 Task: Assign Person0000000065 as Assignee of Child Issue ChildIssue0000000325 of Issue Issue0000000163 in Backlog  in Scrum Project Project0000000033 in Jira. Assign Person0000000066 as Assignee of Child Issue ChildIssue0000000326 of Issue Issue0000000163 in Backlog  in Scrum Project Project0000000033 in Jira. Assign Person0000000066 as Assignee of Child Issue ChildIssue0000000327 of Issue Issue0000000164 in Backlog  in Scrum Project Project0000000033 in Jira. Assign Person0000000066 as Assignee of Child Issue ChildIssue0000000328 of Issue Issue0000000164 in Backlog  in Scrum Project Project0000000033 in Jira. Assign Person0000000066 as Assignee of Child Issue ChildIssue0000000329 of Issue Issue0000000165 in Backlog  in Scrum Project Project0000000033 in Jira
Action: Mouse moved to (658, 398)
Screenshot: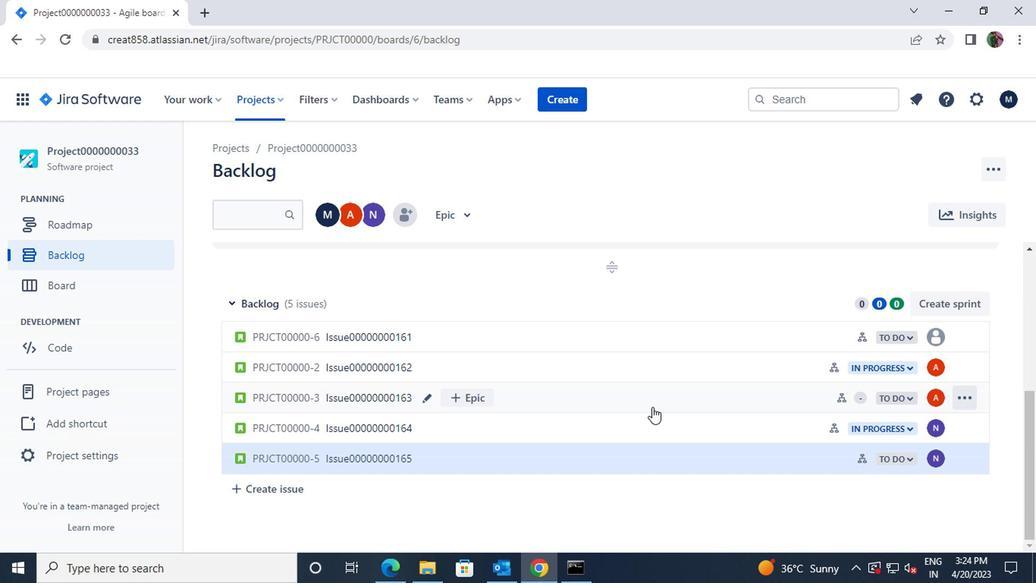 
Action: Mouse pressed left at (658, 398)
Screenshot: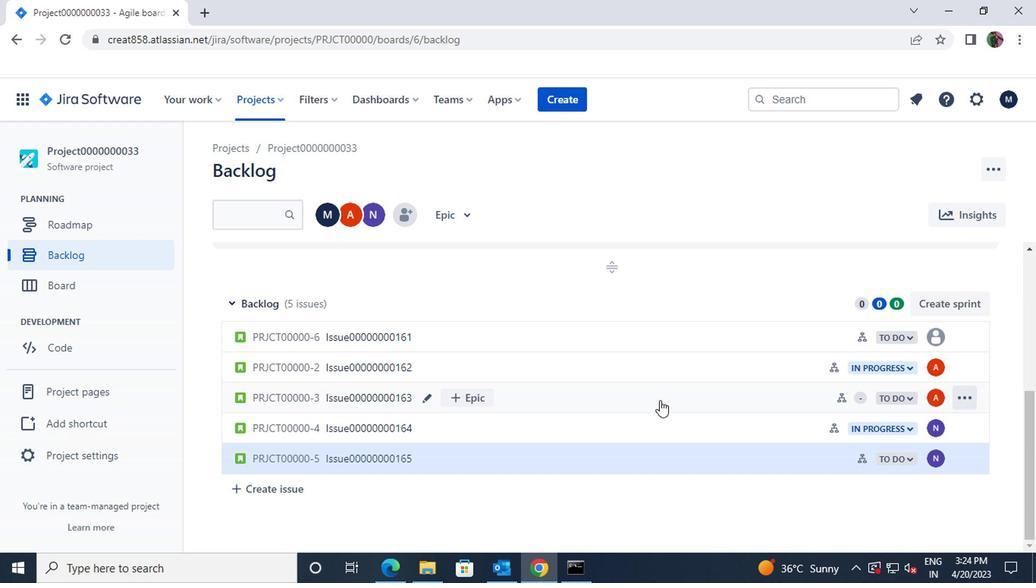 
Action: Mouse moved to (803, 414)
Screenshot: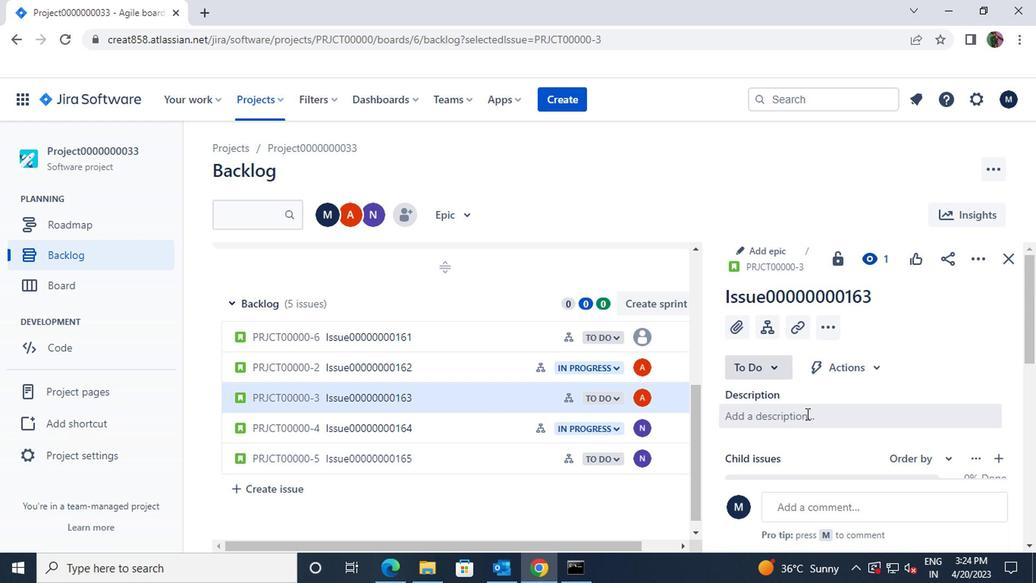 
Action: Mouse scrolled (803, 413) with delta (0, 0)
Screenshot: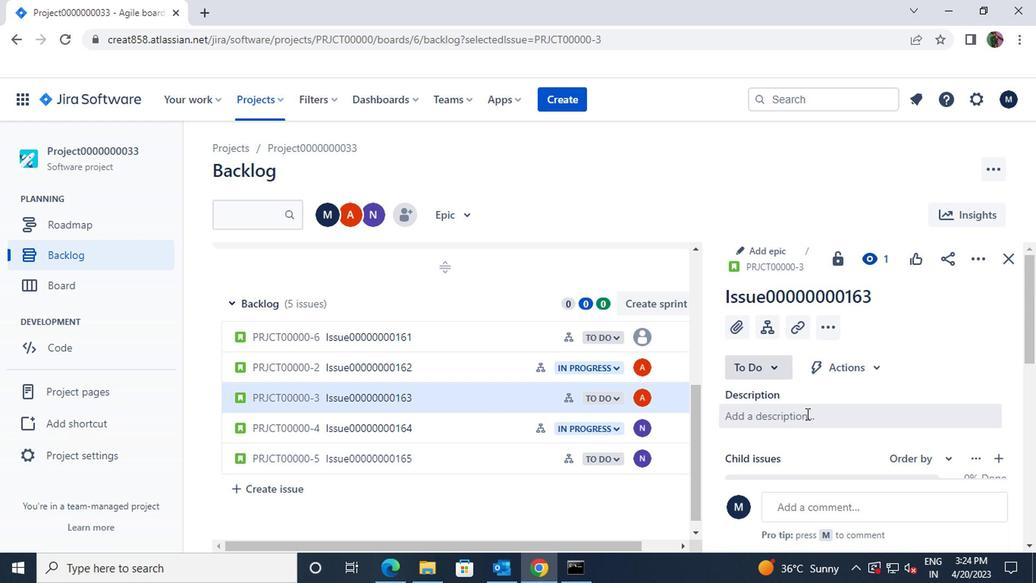 
Action: Mouse moved to (804, 413)
Screenshot: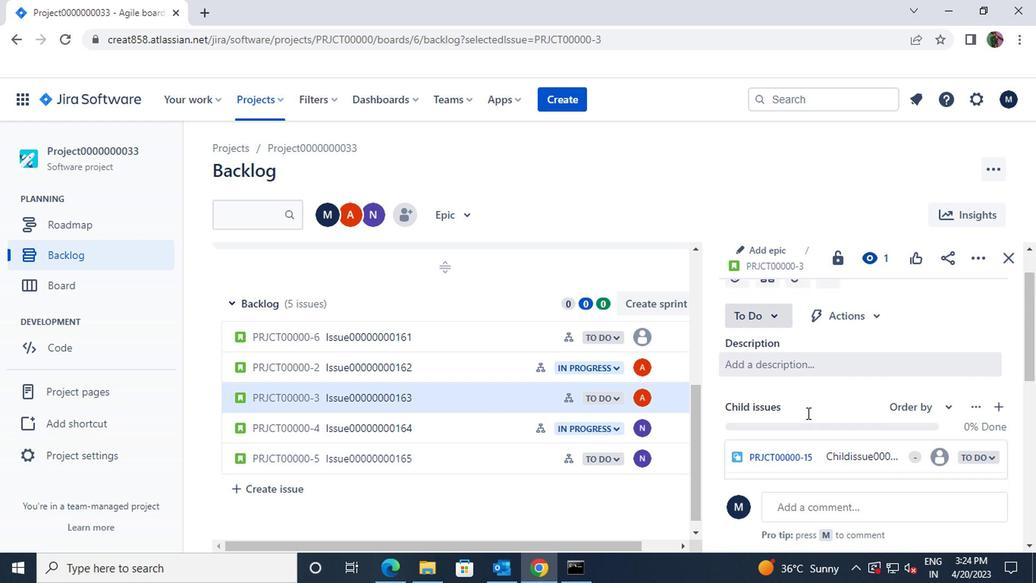 
Action: Mouse scrolled (804, 412) with delta (0, -1)
Screenshot: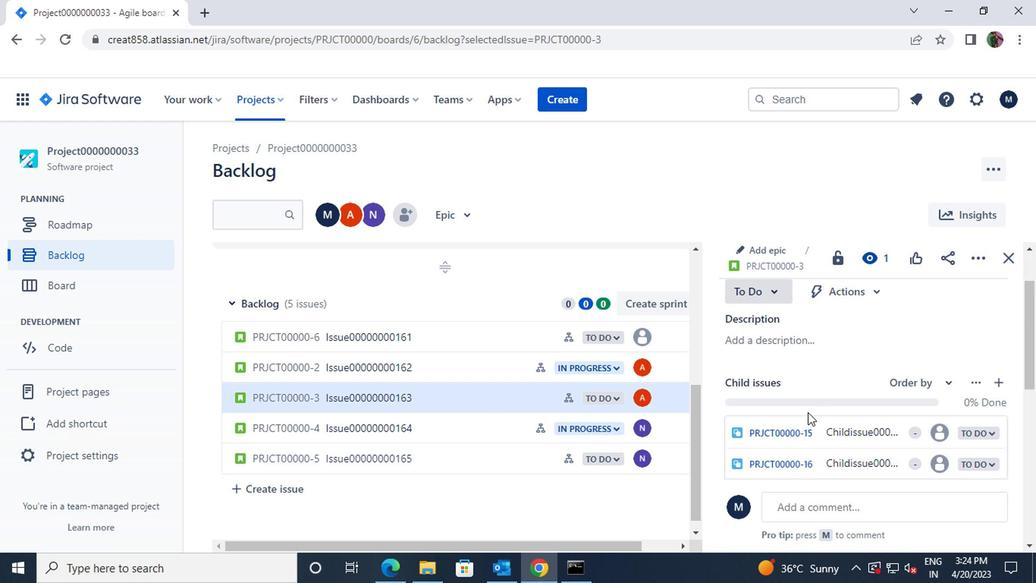 
Action: Mouse moved to (938, 354)
Screenshot: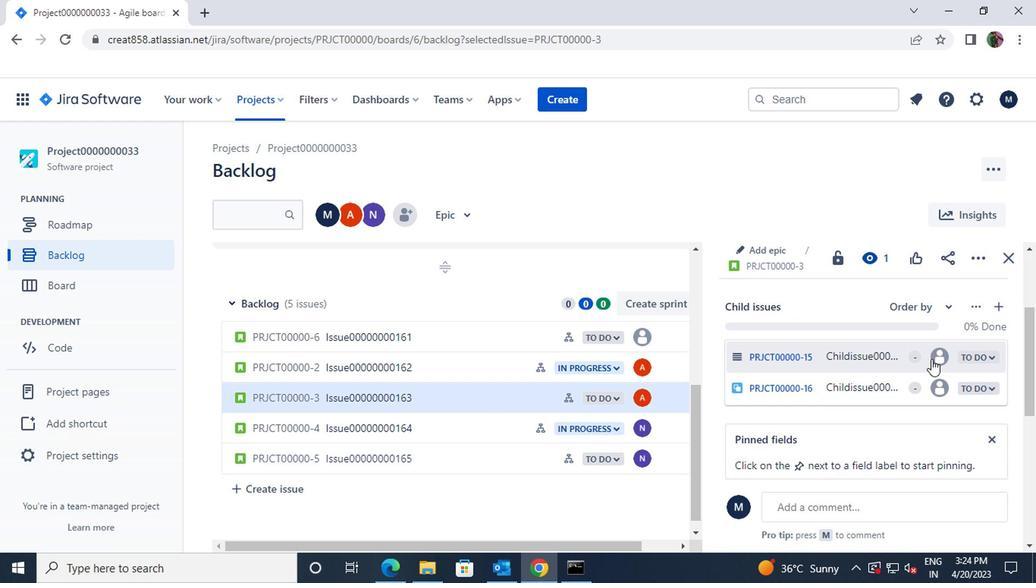
Action: Mouse pressed left at (938, 354)
Screenshot: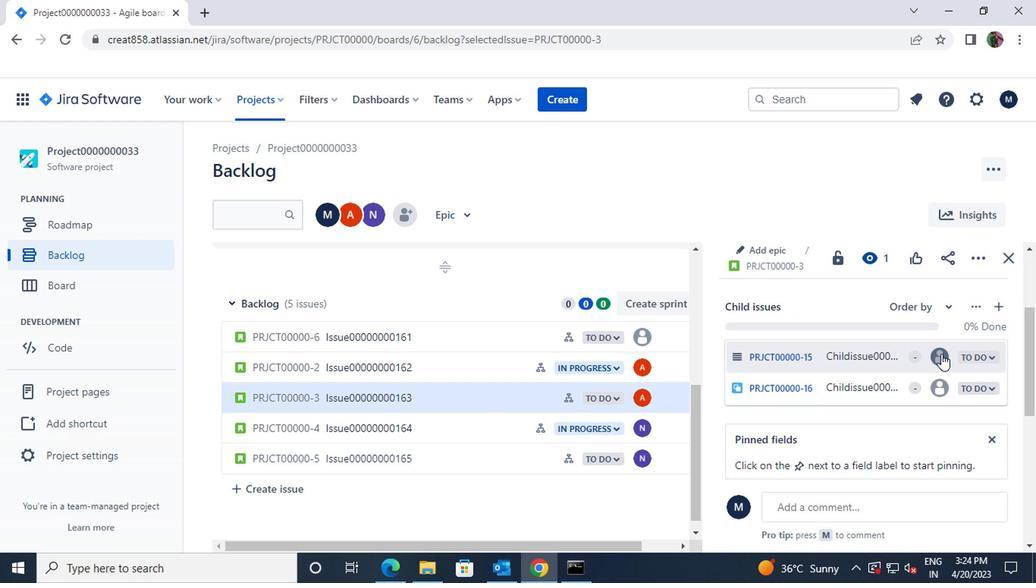 
Action: Mouse moved to (803, 418)
Screenshot: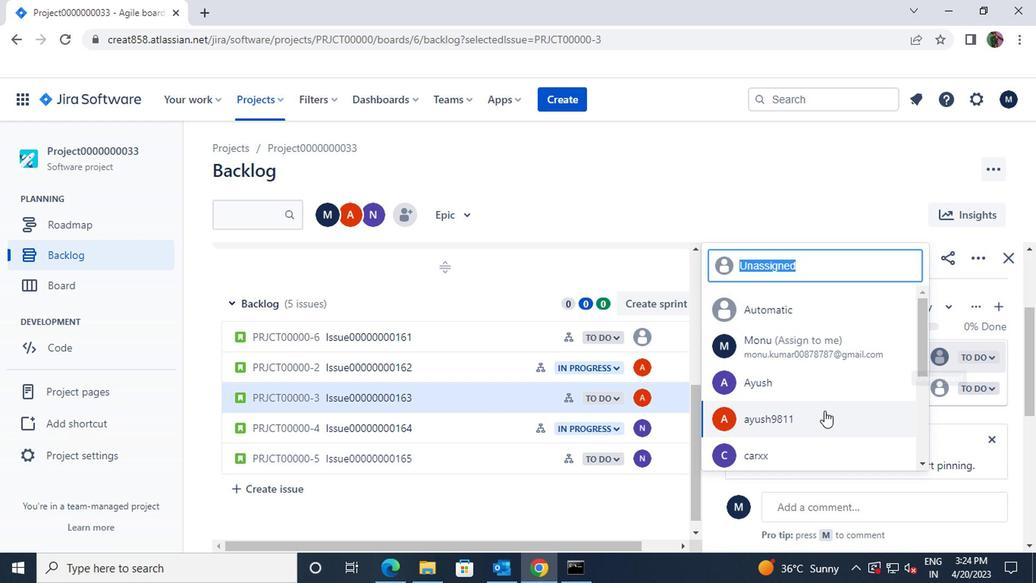
Action: Mouse pressed left at (803, 418)
Screenshot: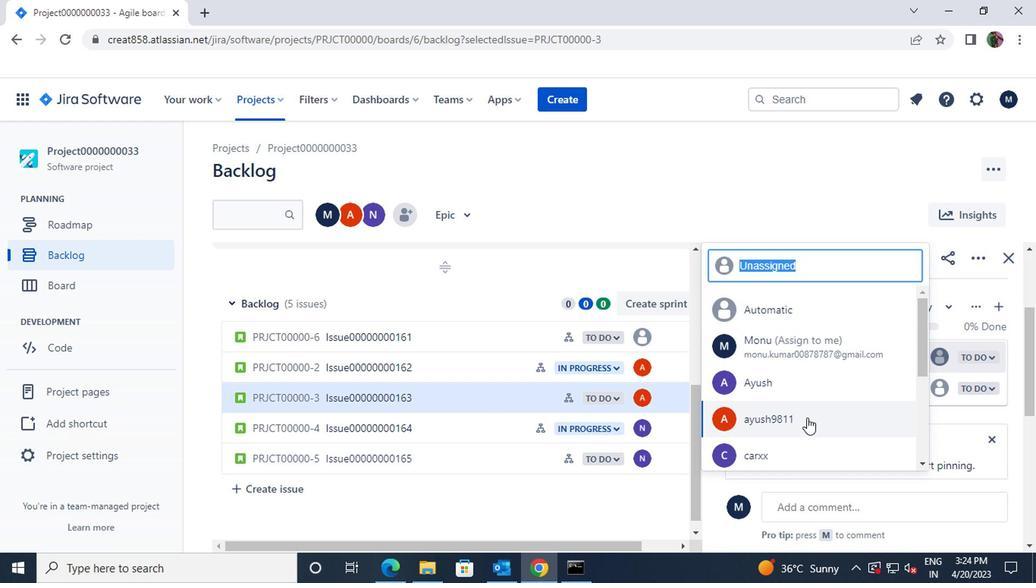 
Action: Mouse moved to (933, 393)
Screenshot: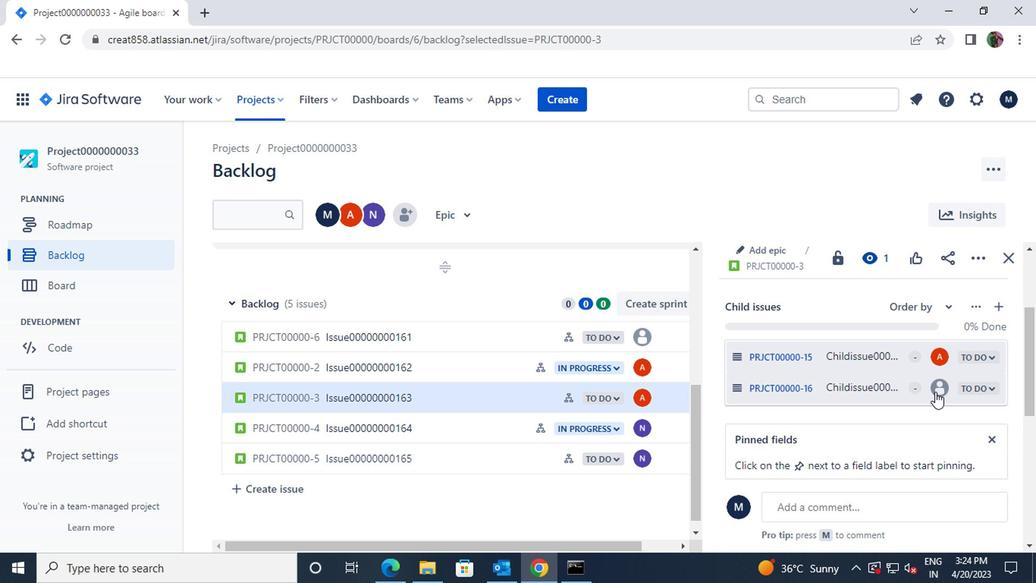 
Action: Mouse pressed left at (933, 393)
Screenshot: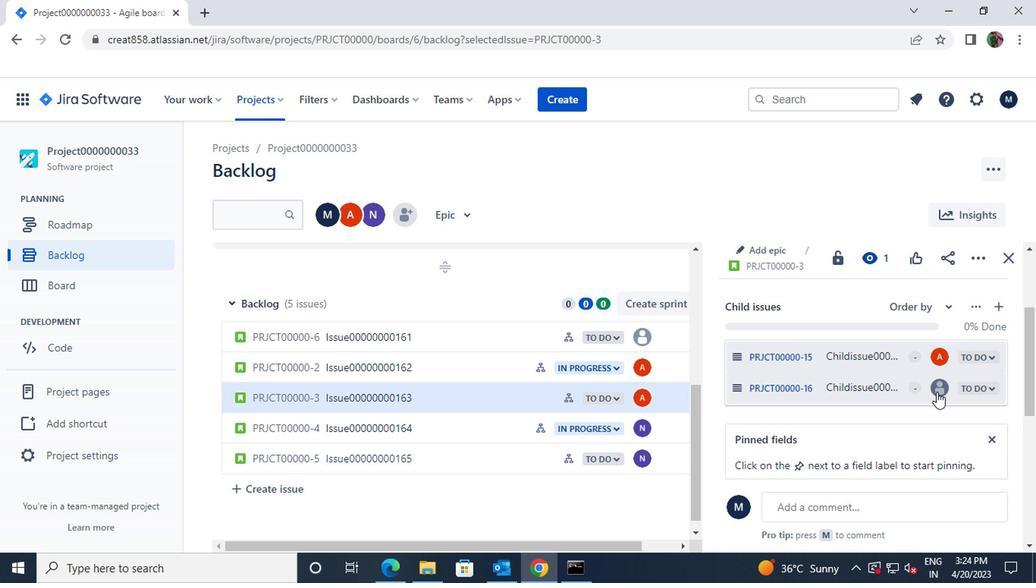 
Action: Mouse moved to (851, 408)
Screenshot: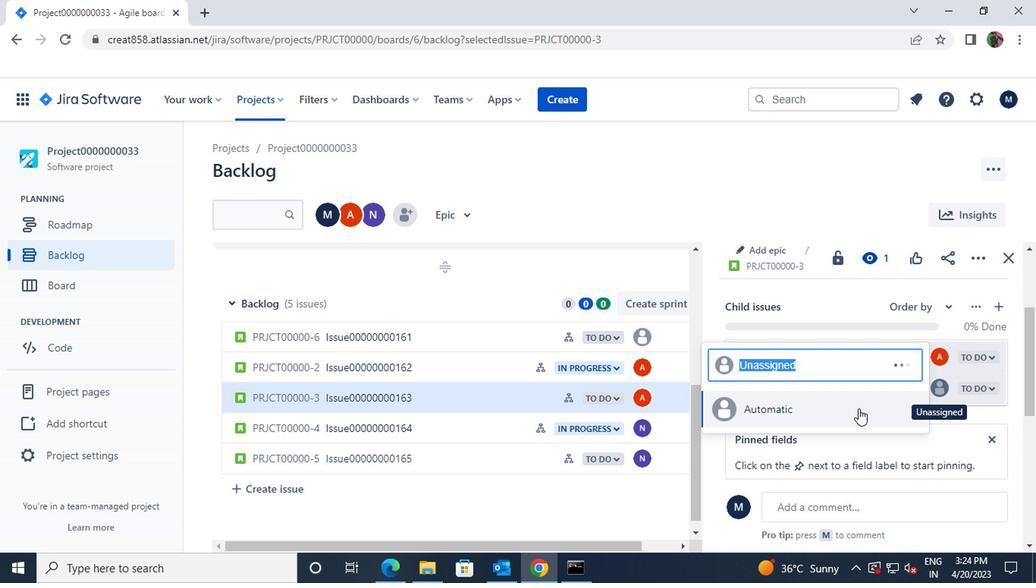 
Action: Mouse scrolled (851, 407) with delta (0, -1)
Screenshot: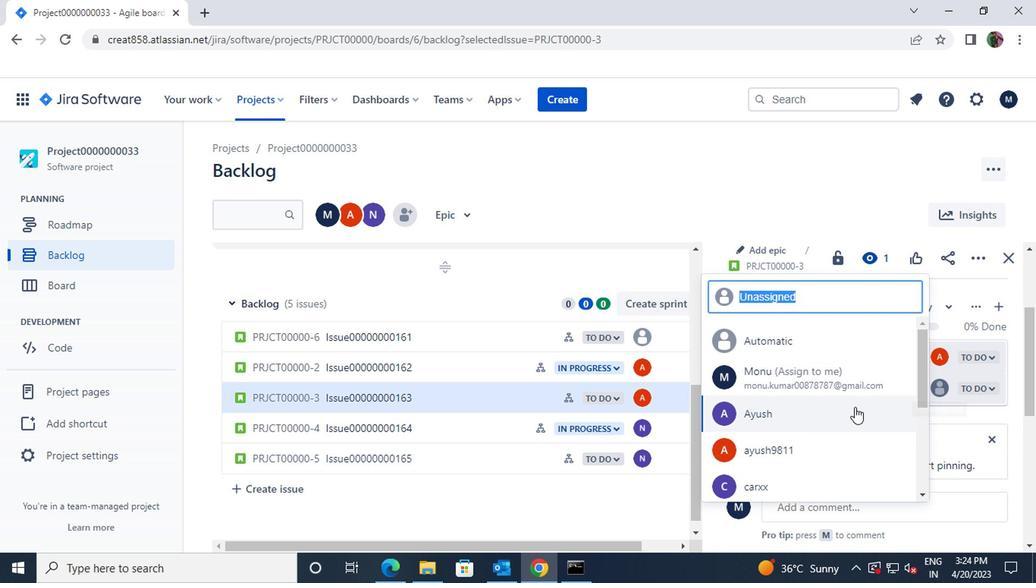 
Action: Mouse scrolled (851, 407) with delta (0, -1)
Screenshot: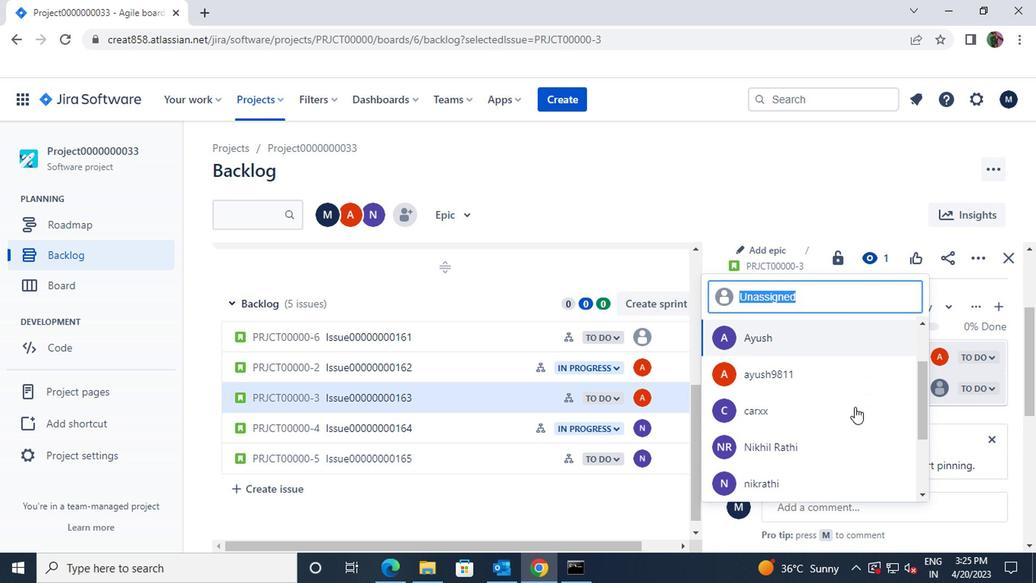 
Action: Mouse moved to (770, 406)
Screenshot: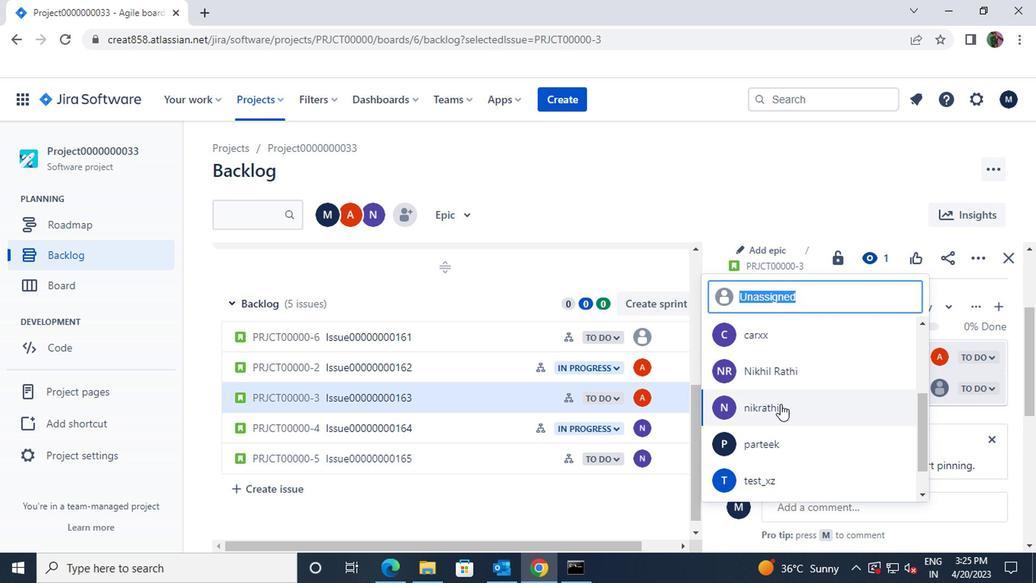 
Action: Mouse pressed left at (770, 406)
Screenshot: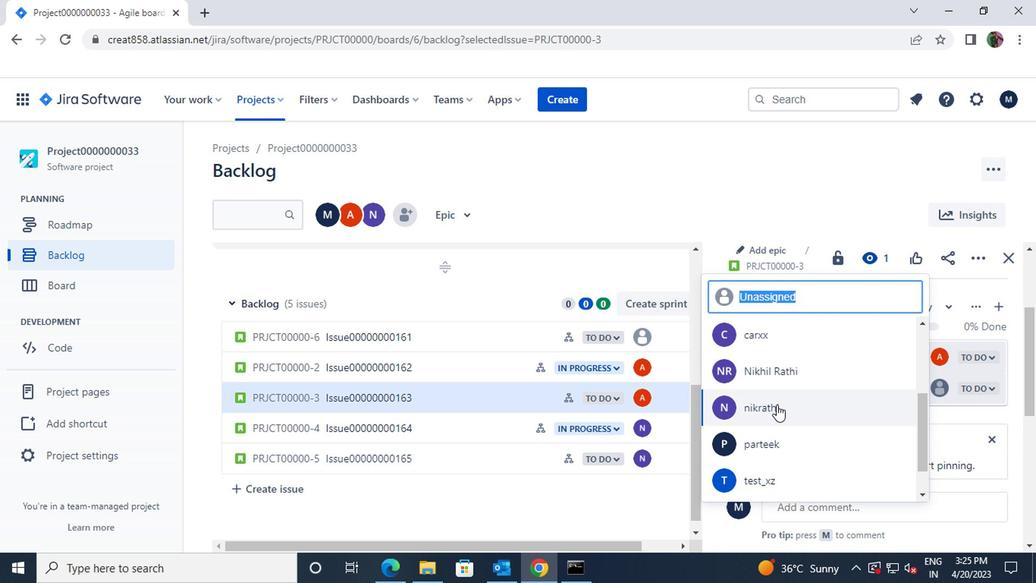 
Action: Mouse moved to (500, 427)
Screenshot: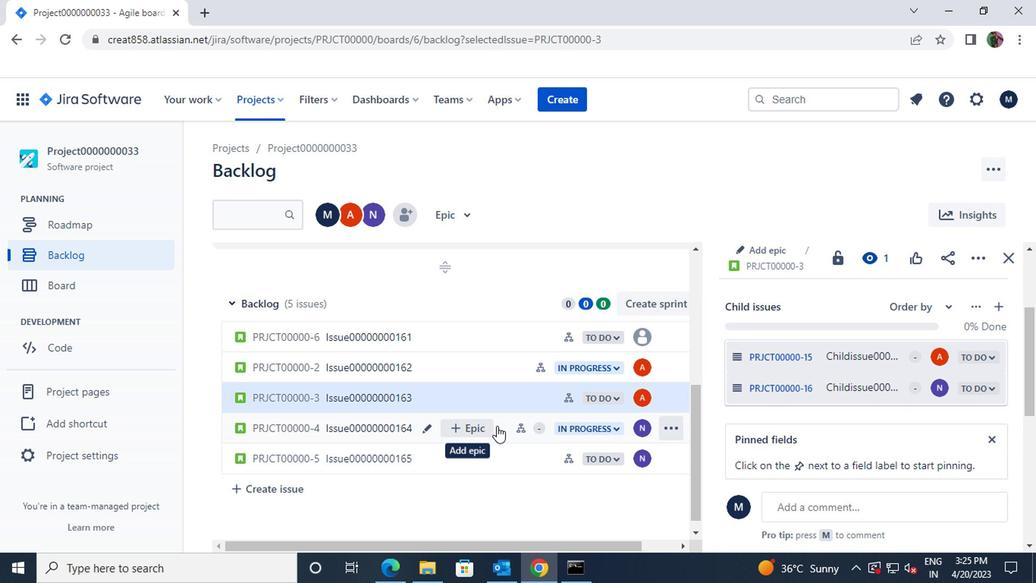 
Action: Mouse pressed left at (500, 427)
Screenshot: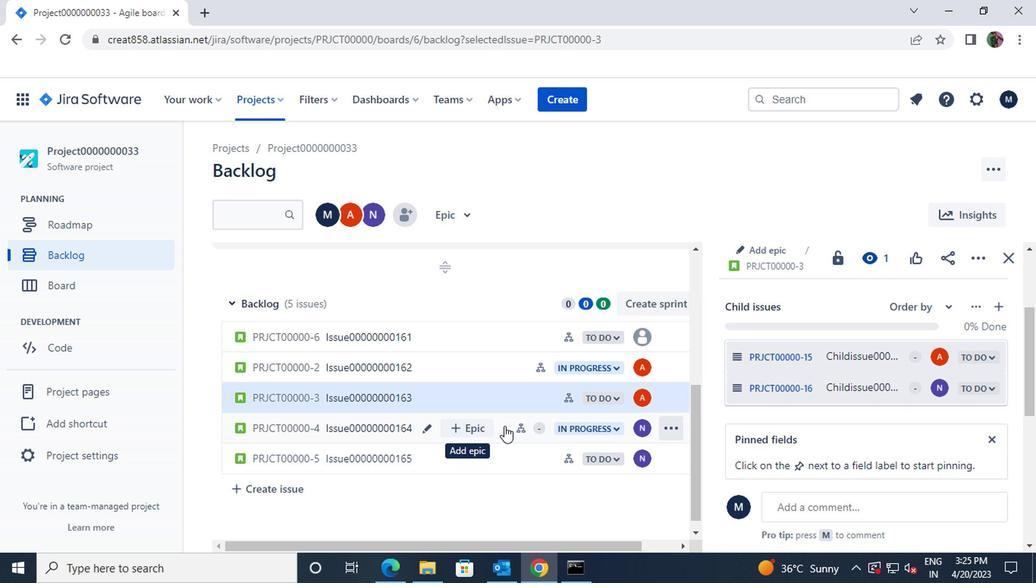 
Action: Mouse moved to (818, 416)
Screenshot: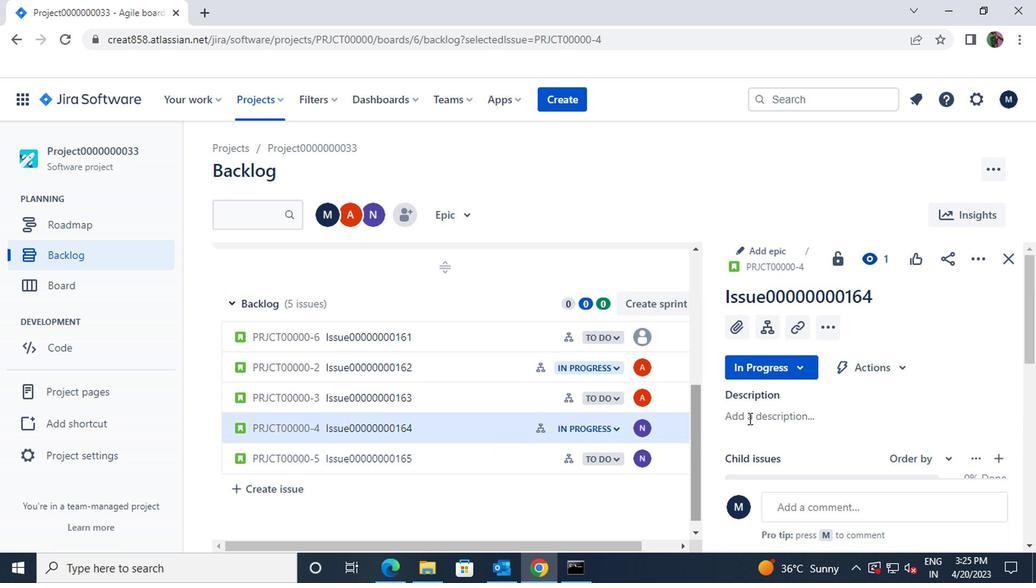 
Action: Mouse scrolled (818, 415) with delta (0, 0)
Screenshot: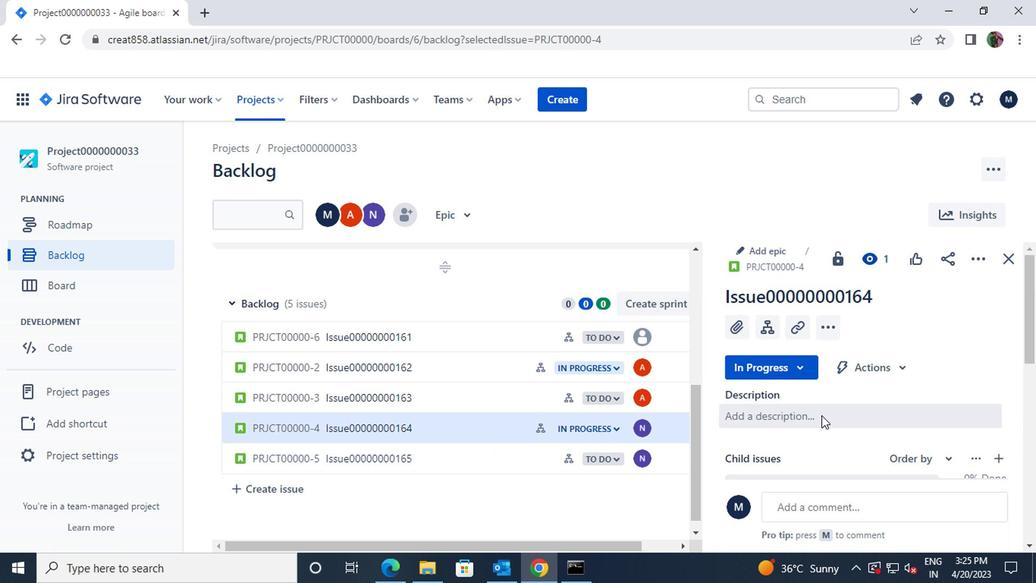 
Action: Mouse scrolled (818, 415) with delta (0, 0)
Screenshot: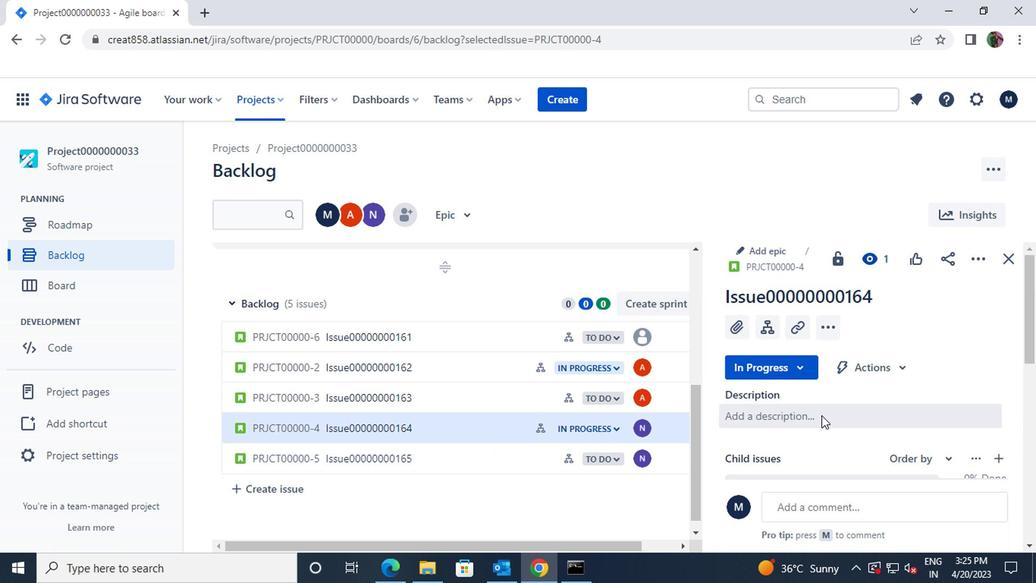 
Action: Mouse moved to (935, 365)
Screenshot: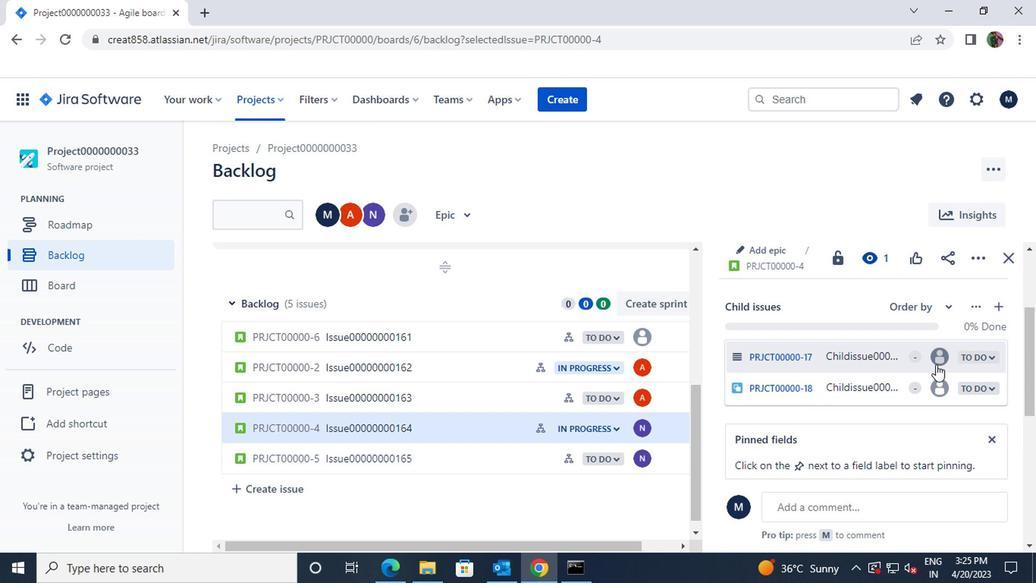 
Action: Mouse pressed left at (935, 365)
Screenshot: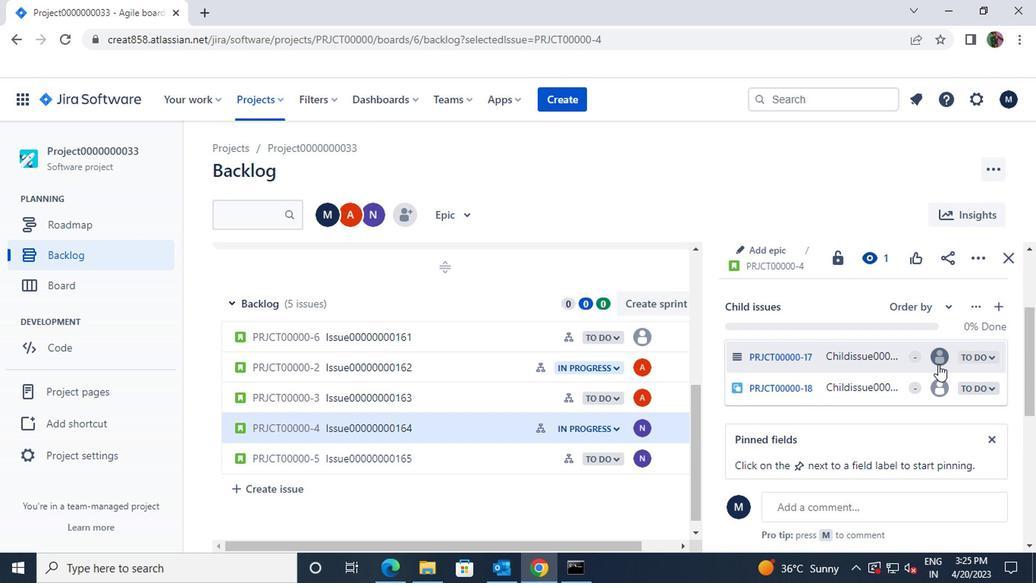 
Action: Mouse moved to (859, 375)
Screenshot: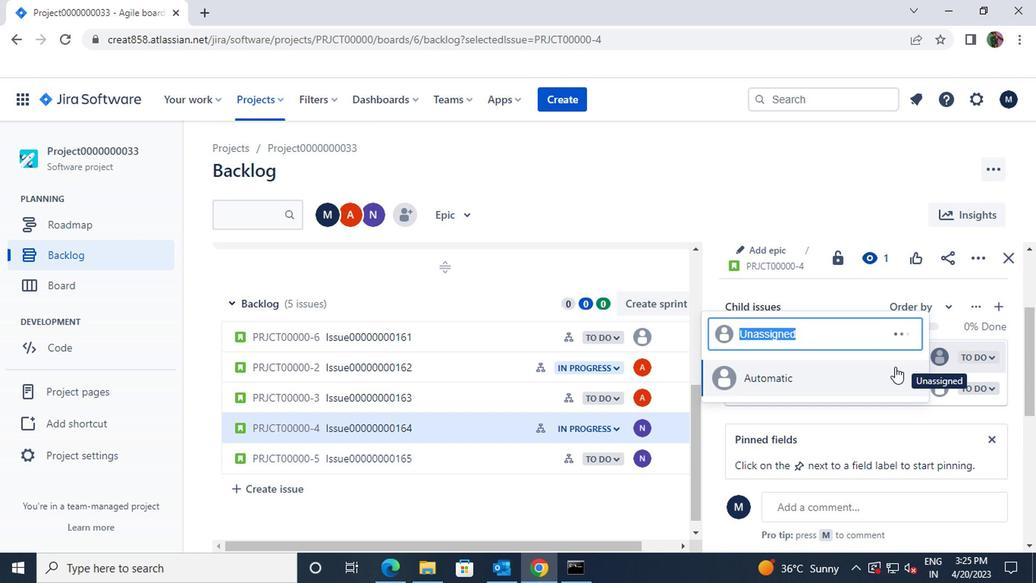 
Action: Mouse scrolled (859, 375) with delta (0, 0)
Screenshot: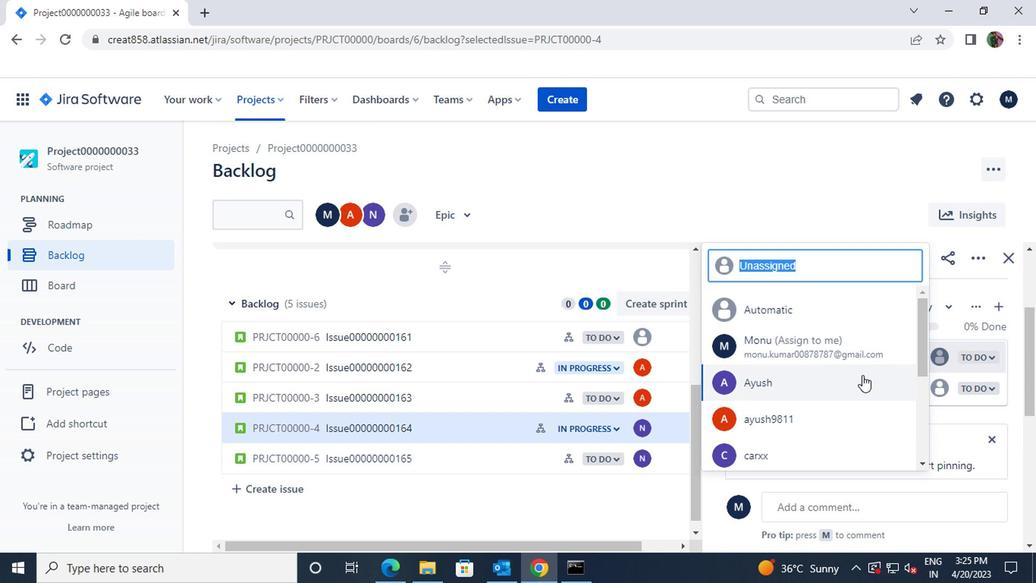 
Action: Mouse scrolled (859, 375) with delta (0, 0)
Screenshot: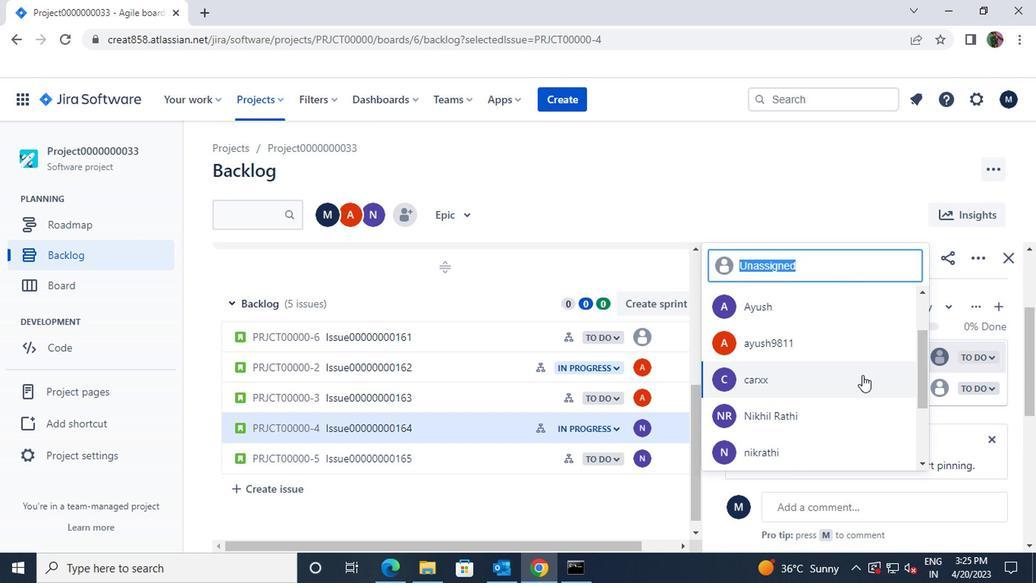 
Action: Mouse moved to (764, 378)
Screenshot: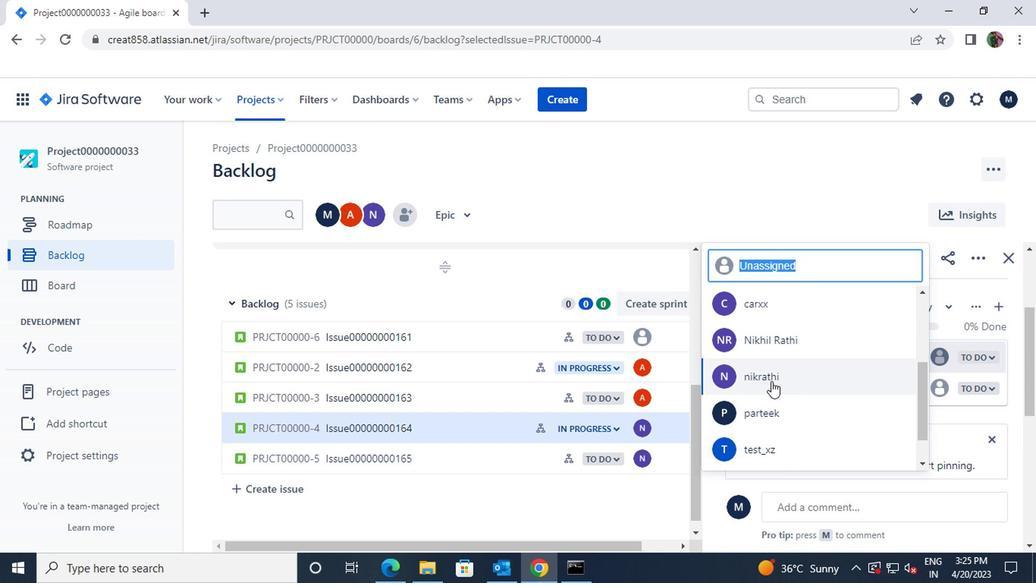 
Action: Mouse pressed left at (764, 378)
Screenshot: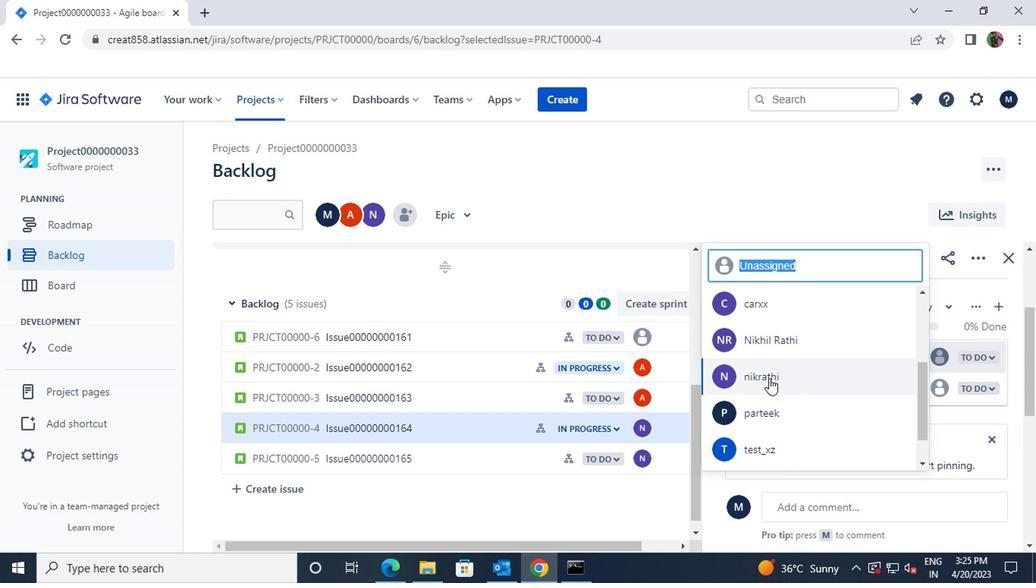 
Action: Mouse moved to (932, 391)
Screenshot: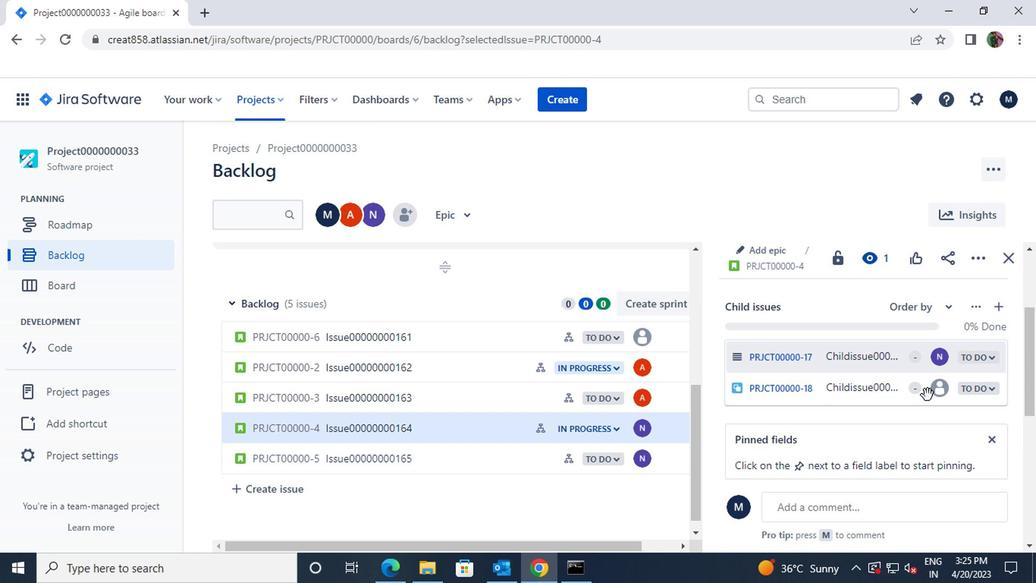 
Action: Mouse pressed left at (932, 391)
Screenshot: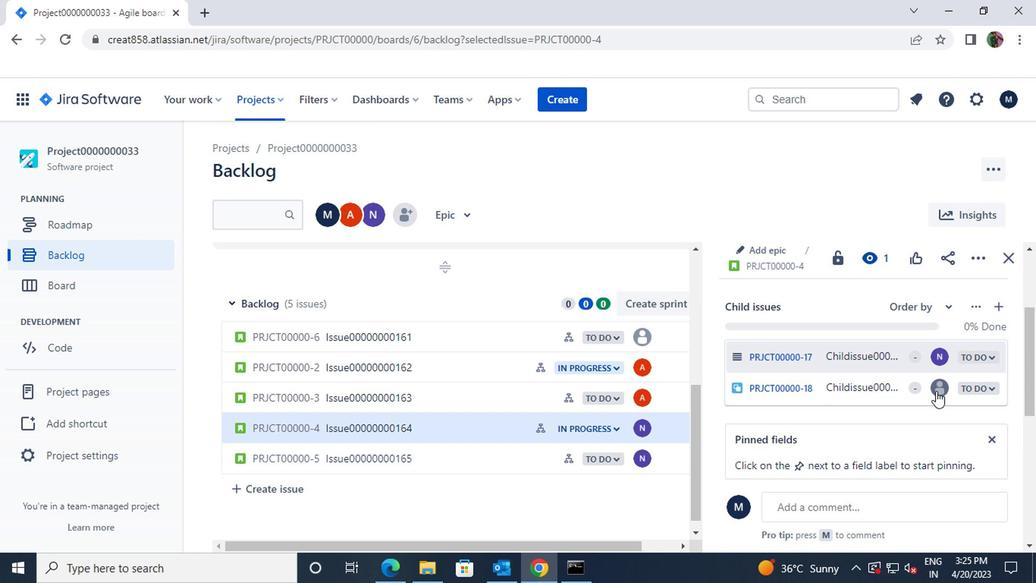 
Action: Mouse moved to (822, 388)
Screenshot: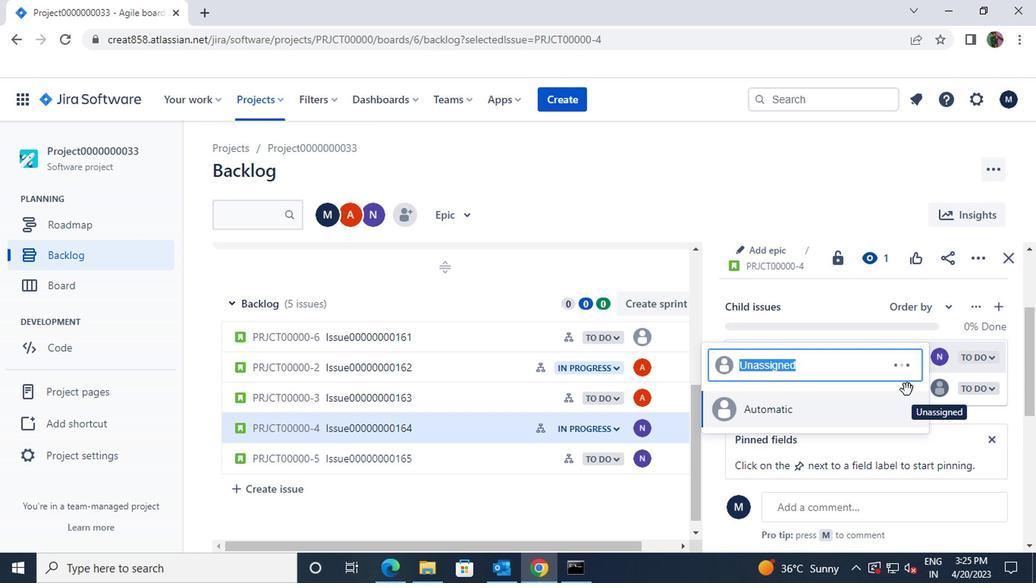 
Action: Mouse scrolled (822, 387) with delta (0, 0)
Screenshot: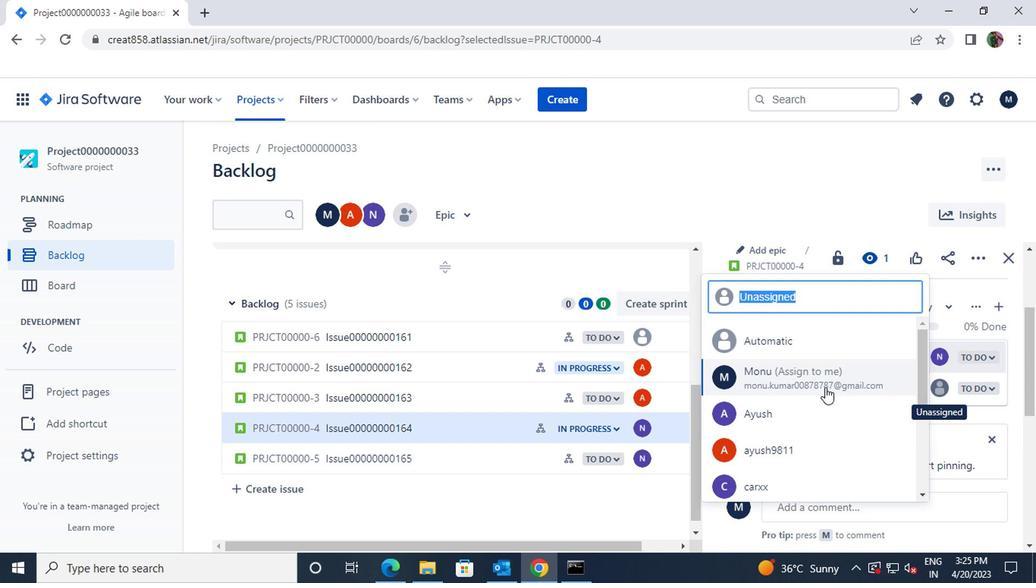 
Action: Mouse scrolled (822, 387) with delta (0, 0)
Screenshot: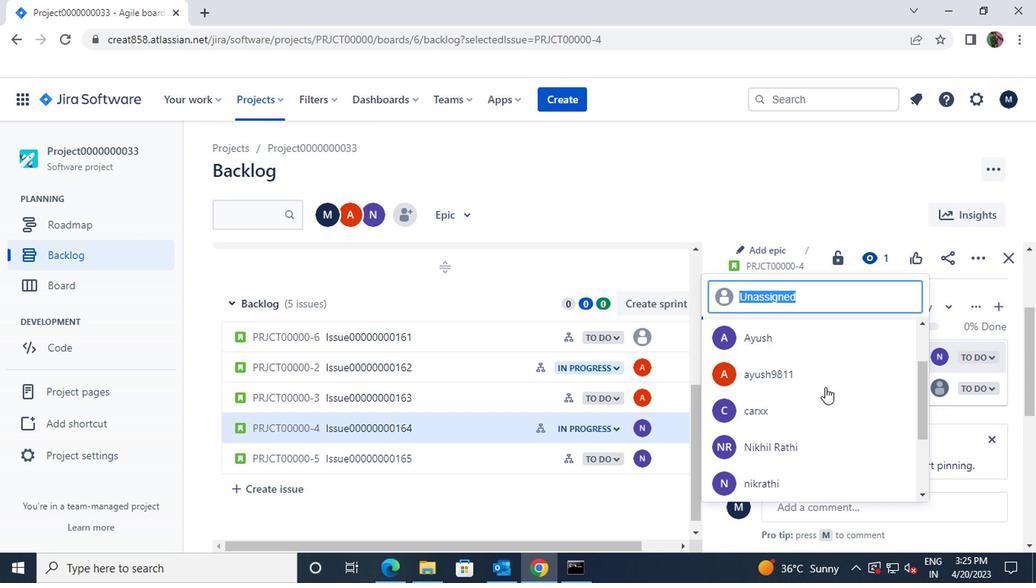 
Action: Mouse moved to (764, 404)
Screenshot: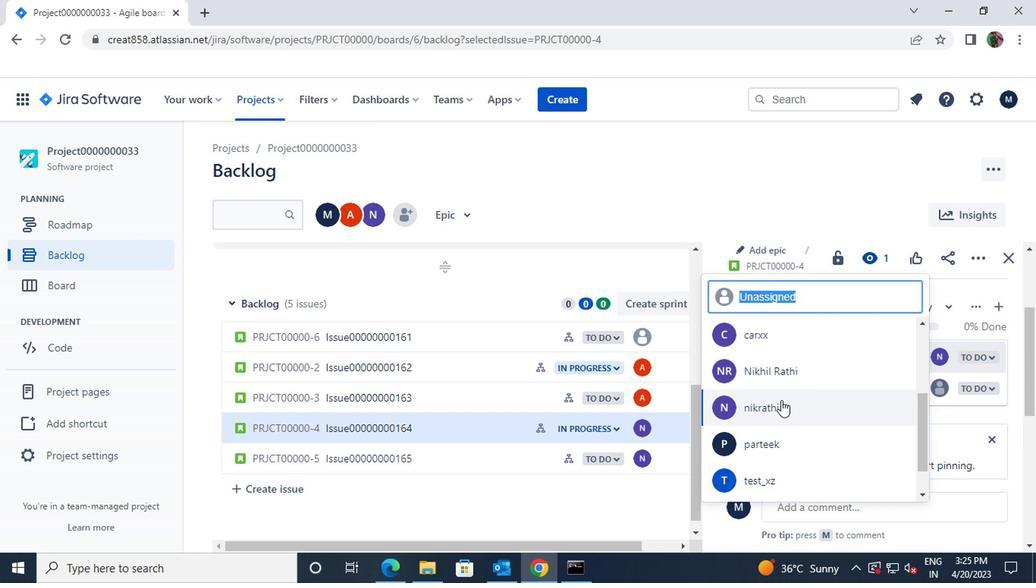 
Action: Mouse pressed left at (764, 404)
Screenshot: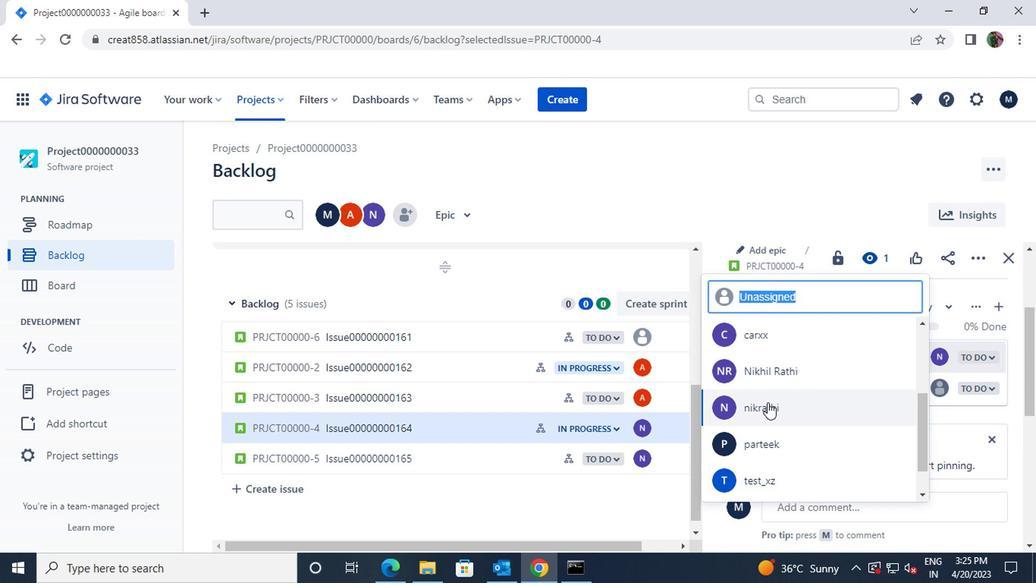 
Action: Mouse moved to (523, 454)
Screenshot: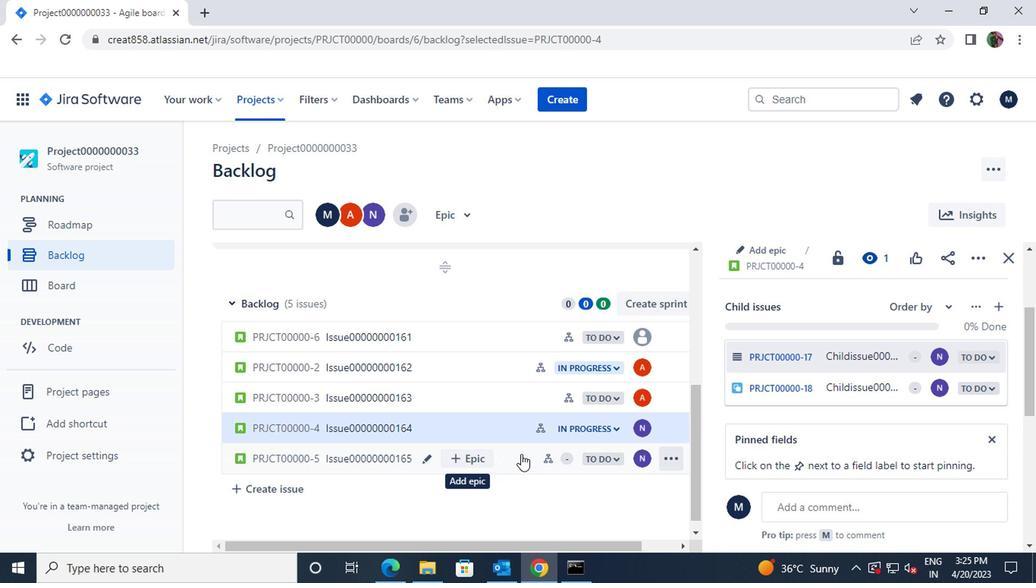 
Action: Mouse pressed left at (523, 454)
Screenshot: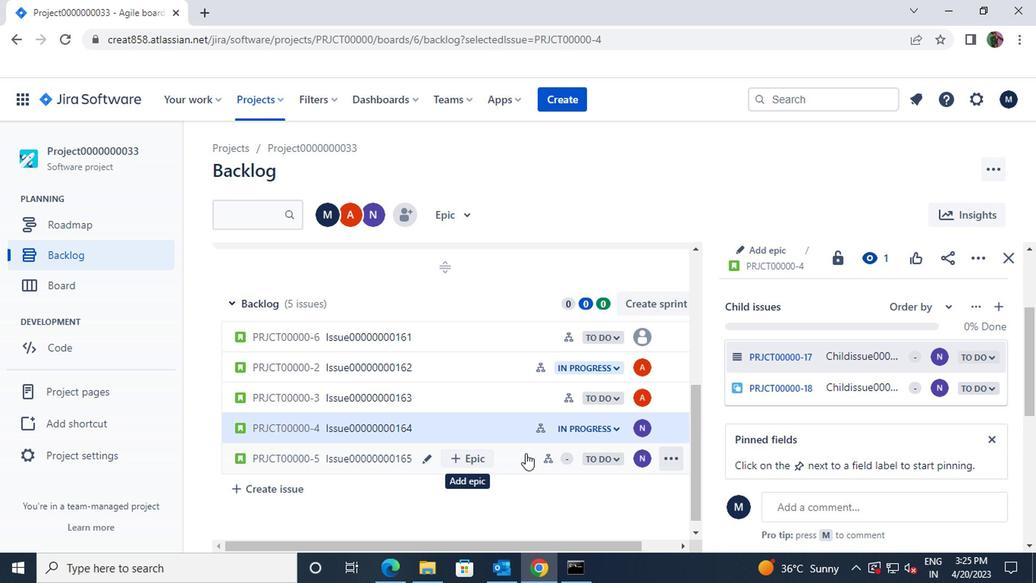 
Action: Mouse moved to (815, 441)
Screenshot: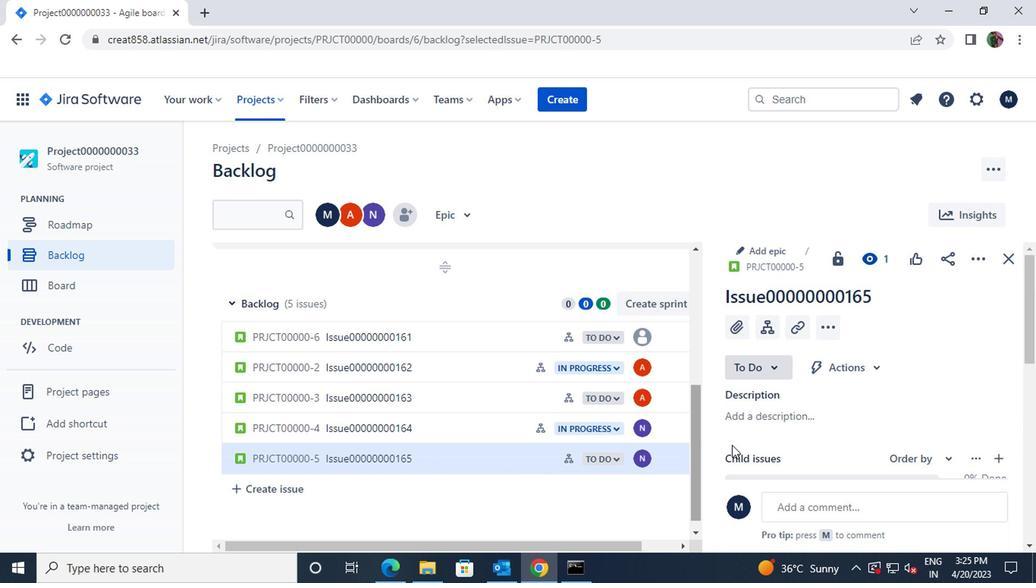 
Action: Mouse scrolled (815, 439) with delta (0, -1)
Screenshot: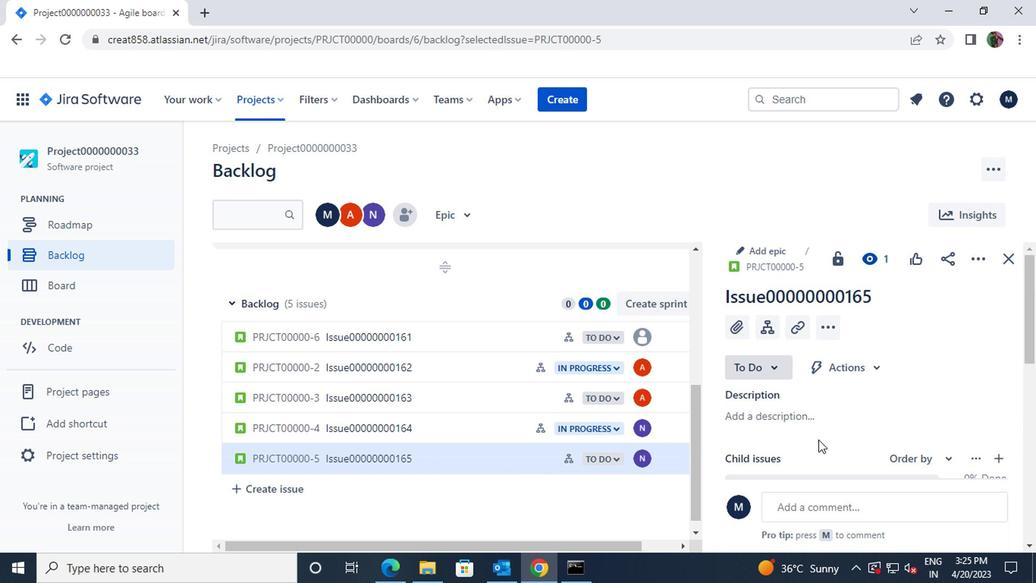 
Action: Mouse scrolled (815, 439) with delta (0, -1)
Screenshot: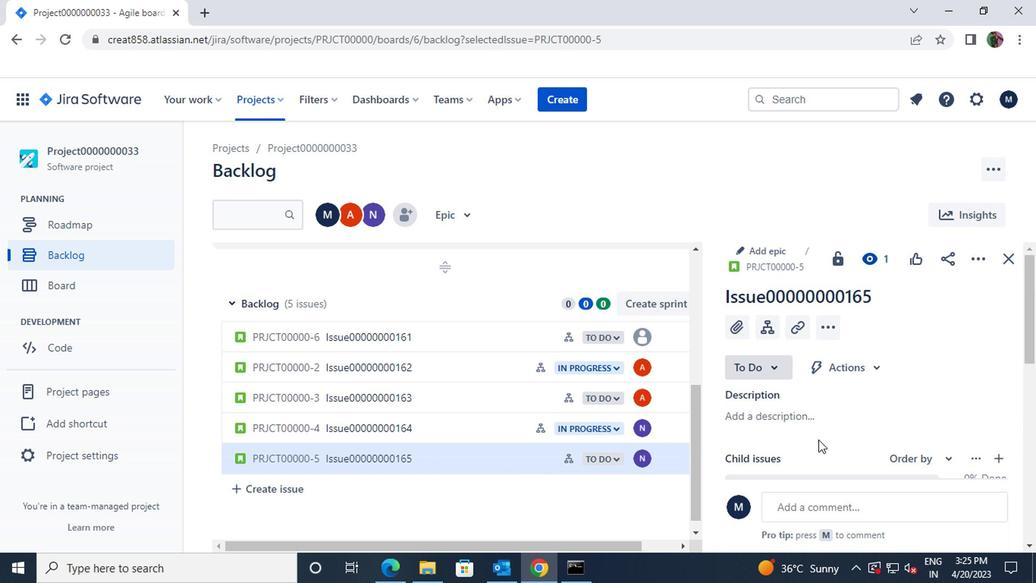 
Action: Mouse moved to (943, 362)
Screenshot: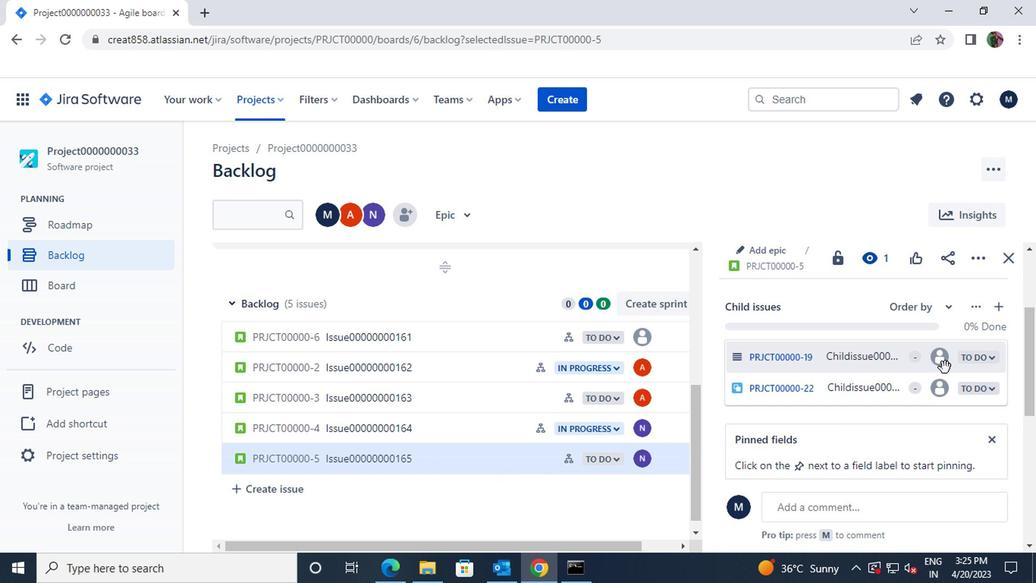 
Action: Mouse pressed left at (943, 362)
Screenshot: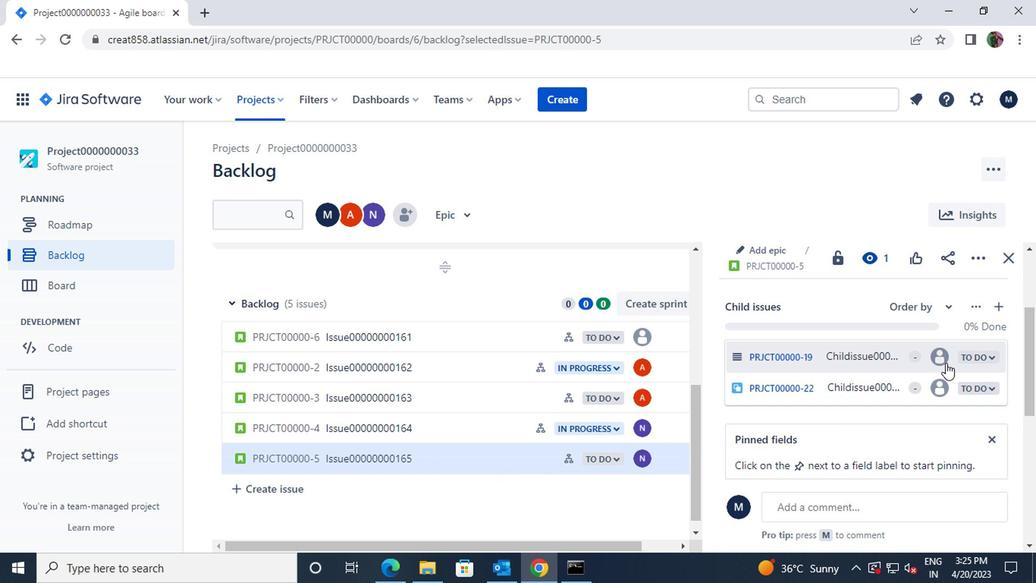 
Action: Mouse moved to (811, 422)
Screenshot: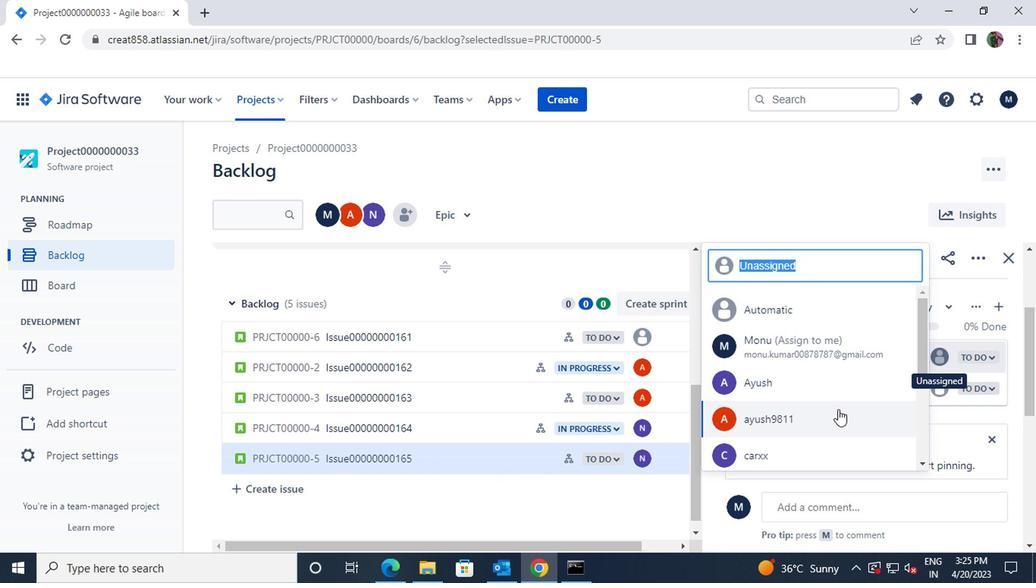 
Action: Mouse scrolled (811, 421) with delta (0, -1)
Screenshot: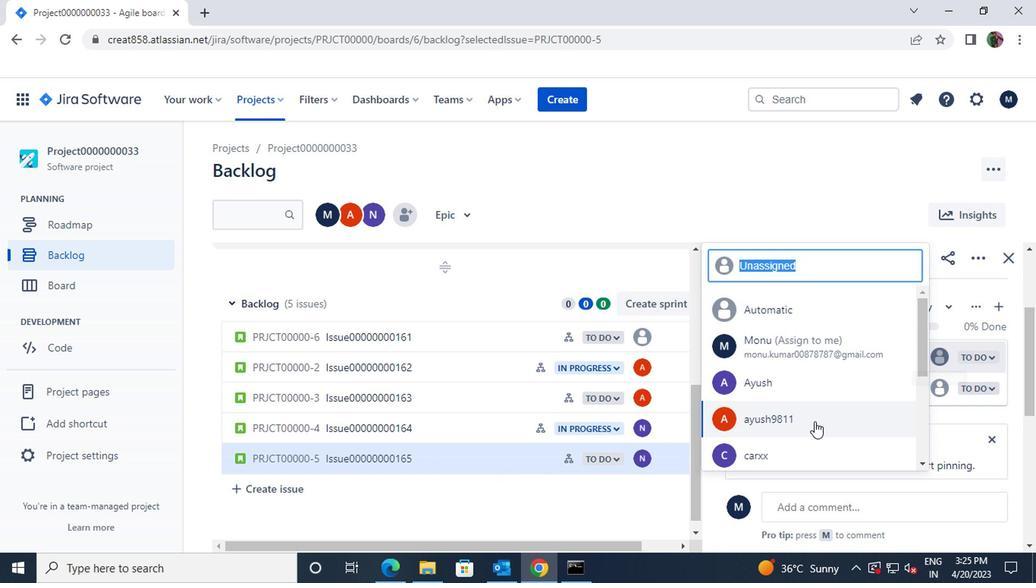 
Action: Mouse scrolled (811, 421) with delta (0, -1)
Screenshot: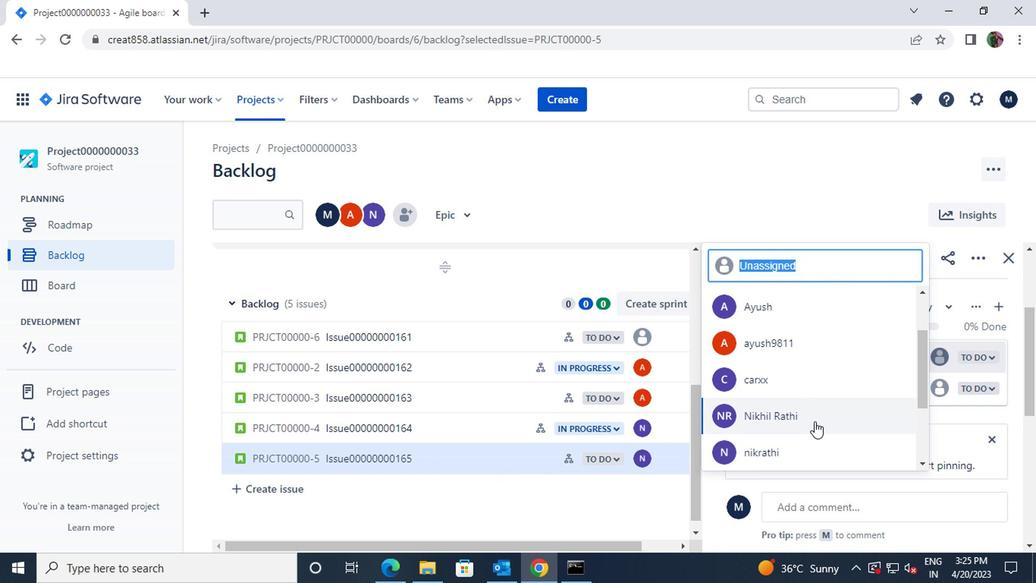 
Action: Mouse moved to (753, 375)
Screenshot: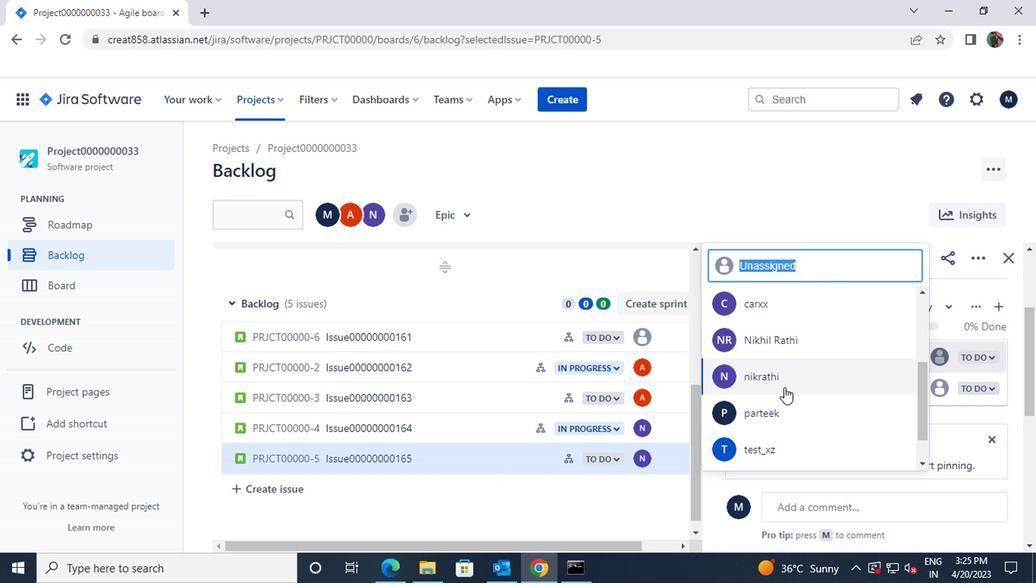 
Action: Mouse pressed left at (753, 375)
Screenshot: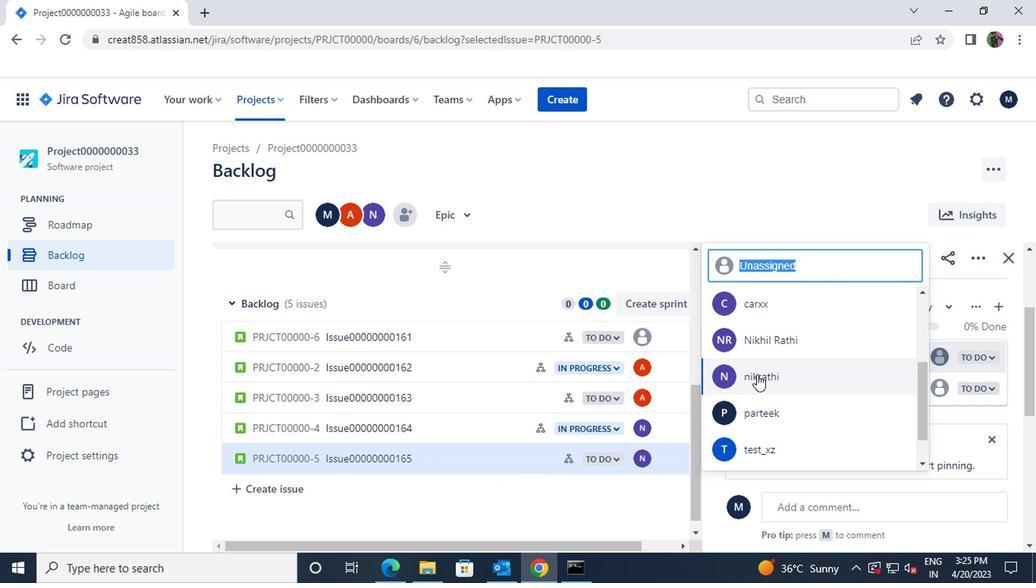 
